 Task: Create a task  Integrate website with a new marketing automation system , assign it to team member softage.1@softage.net in the project AlphaFlow and update the status of the task to  On Track  , set the priority of the task to High
Action: Mouse moved to (73, 56)
Screenshot: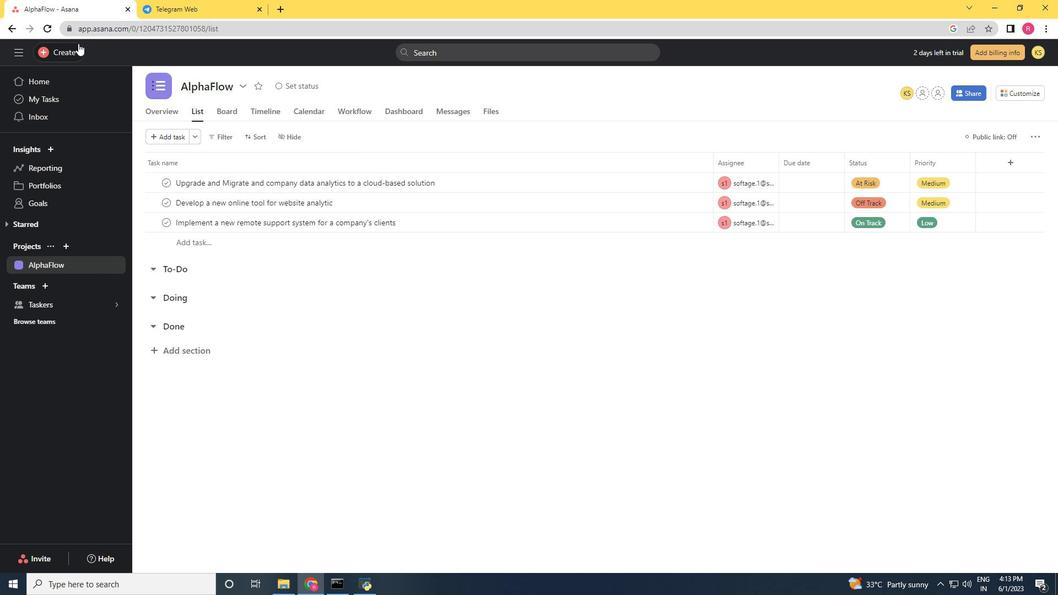 
Action: Mouse pressed left at (73, 56)
Screenshot: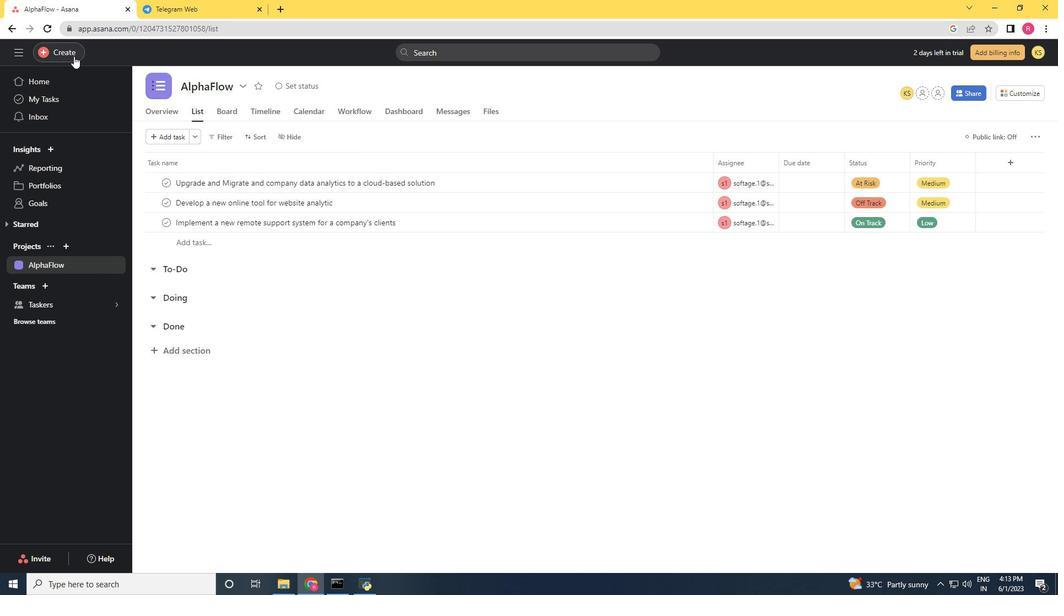 
Action: Mouse moved to (142, 60)
Screenshot: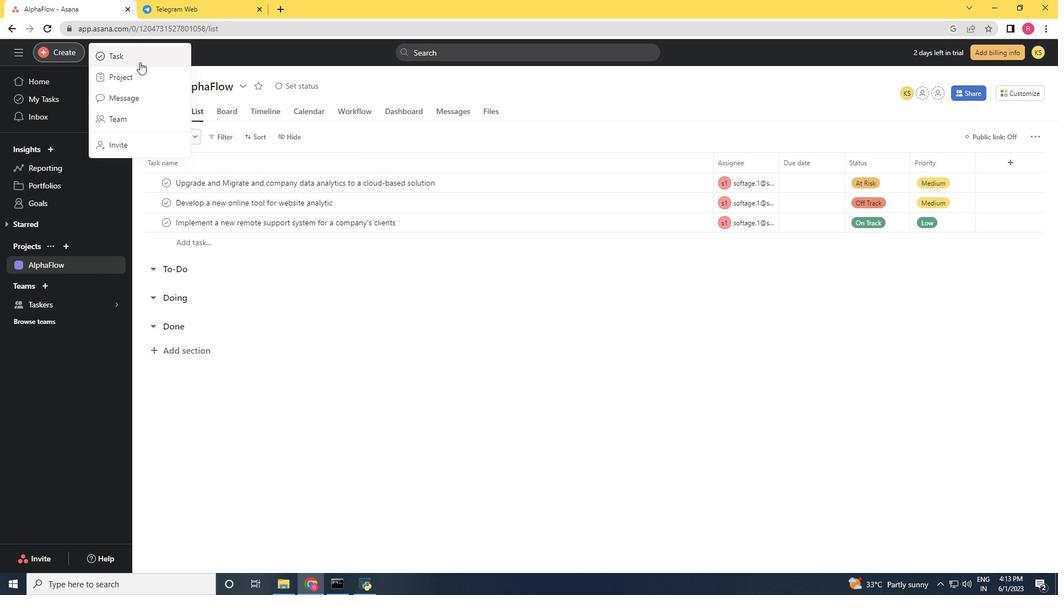
Action: Mouse pressed left at (142, 60)
Screenshot: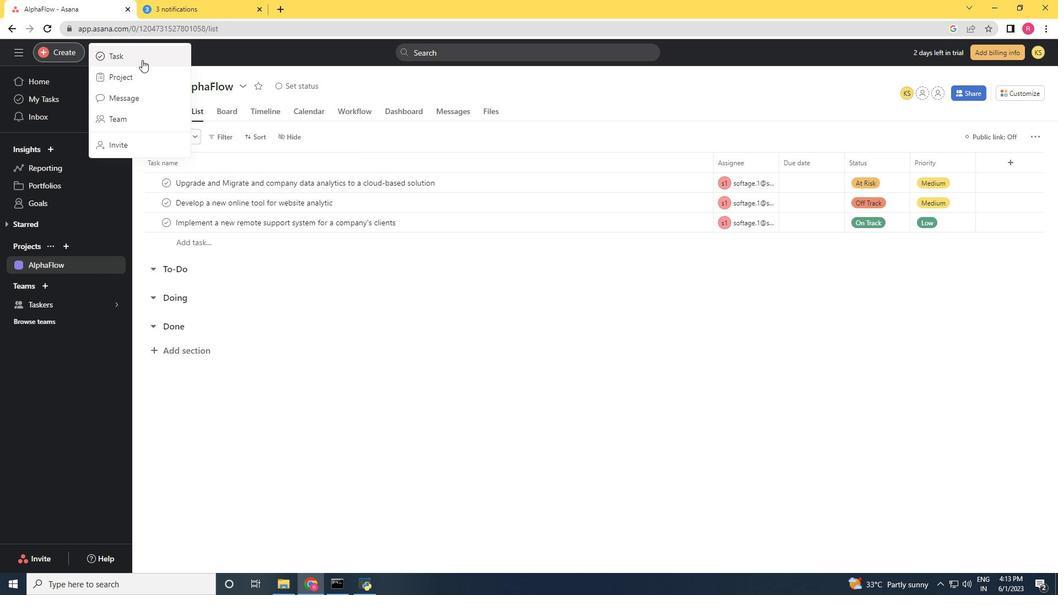 
Action: Mouse moved to (767, 401)
Screenshot: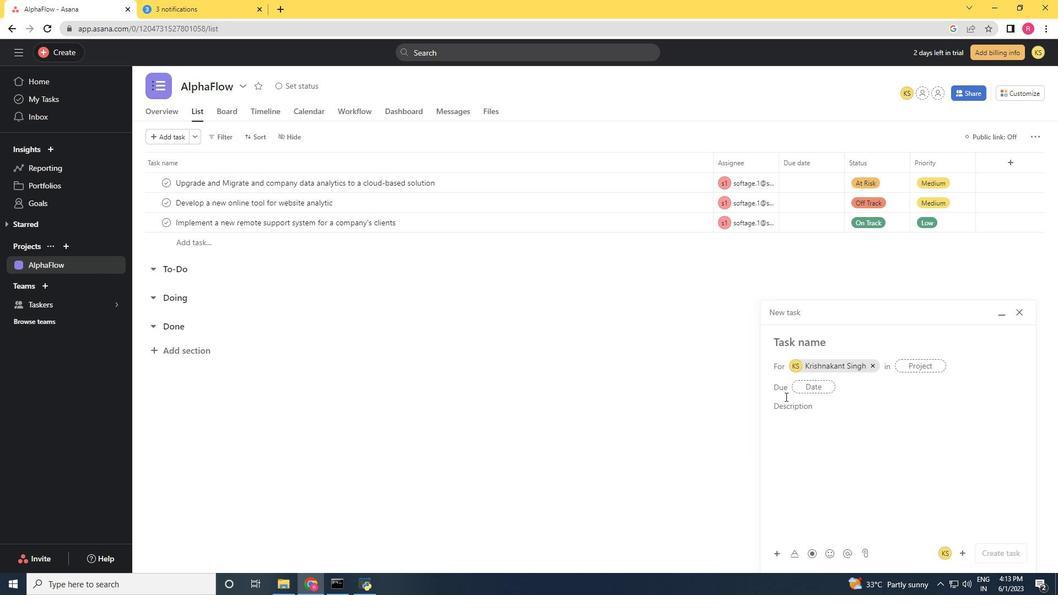 
Action: Key pressed <Key.shift>Integrate<Key.space>website<Key.space>with<Key.space>a<Key.space>new<Key.space>marketing<Key.space>autmation<Key.space><Key.backspace><Key.backspace><Key.backspace><Key.backspace><Key.backspace><Key.backspace><Key.backspace>omation<Key.space>system
Screenshot: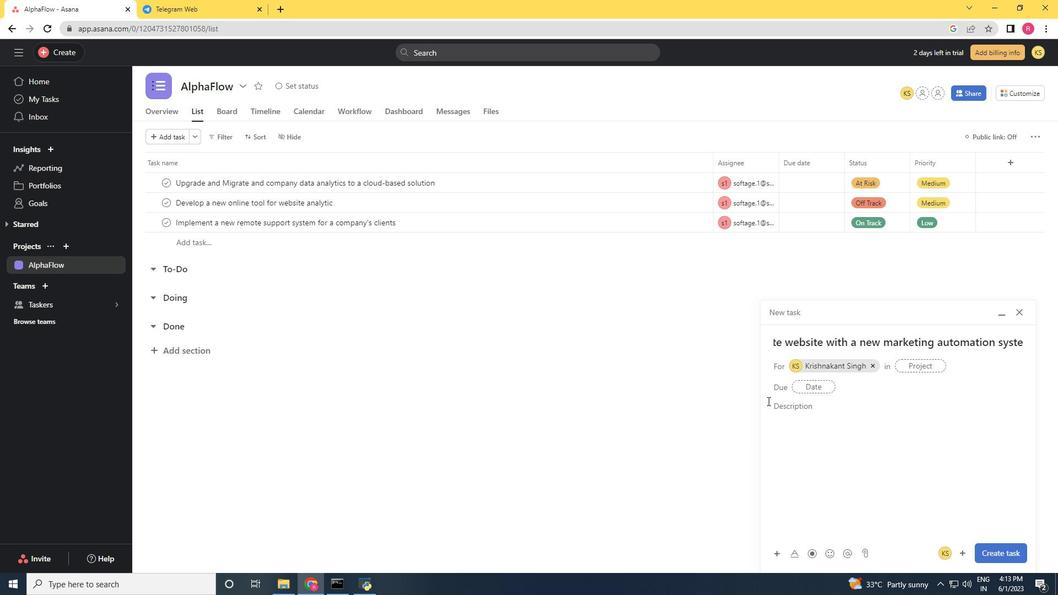 
Action: Mouse moved to (874, 362)
Screenshot: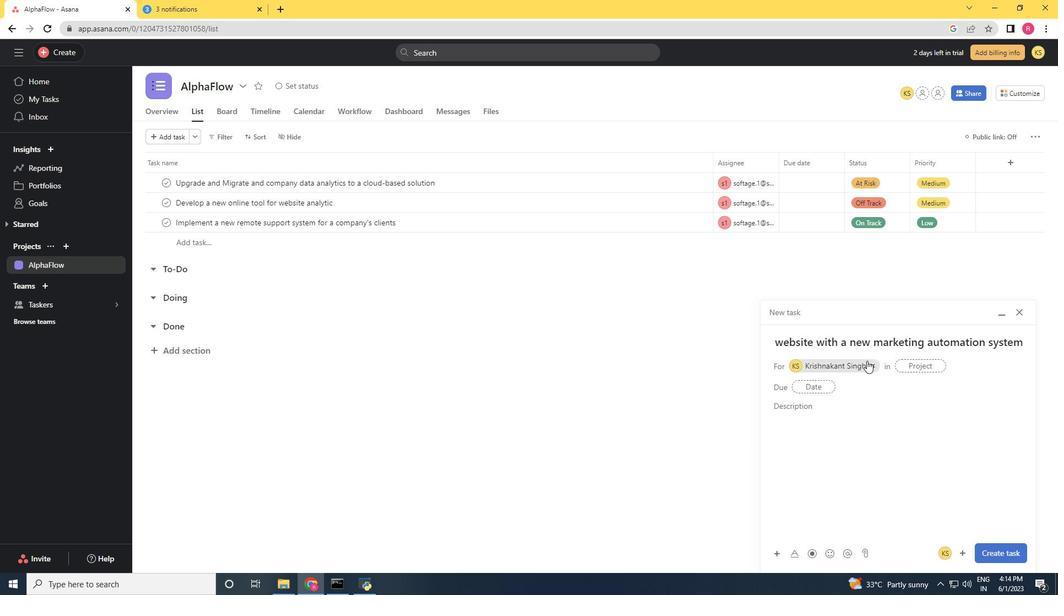 
Action: Mouse pressed left at (874, 362)
Screenshot: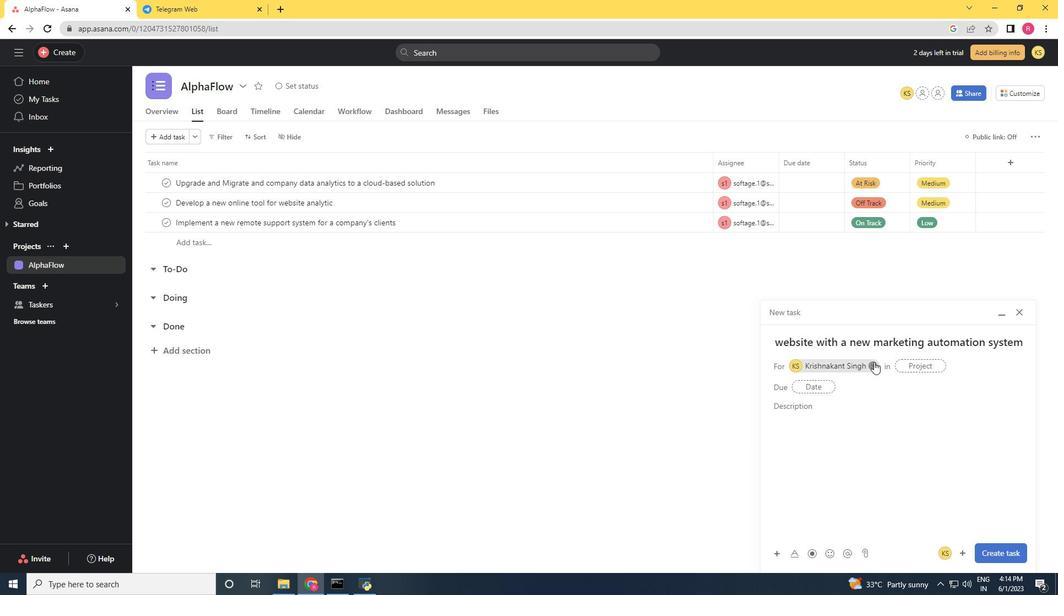 
Action: Mouse moved to (823, 365)
Screenshot: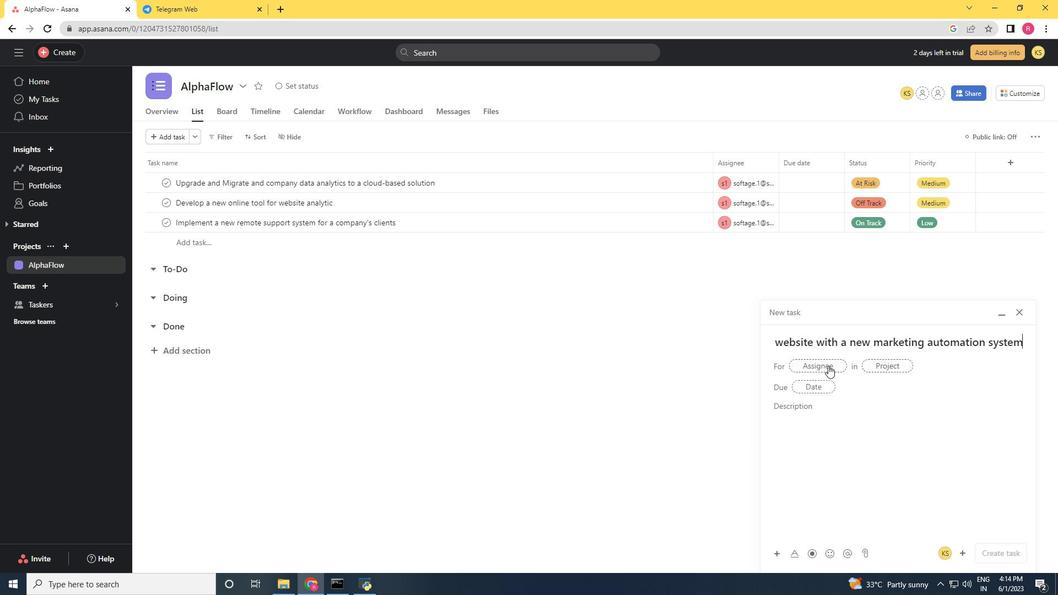 
Action: Mouse pressed left at (823, 365)
Screenshot: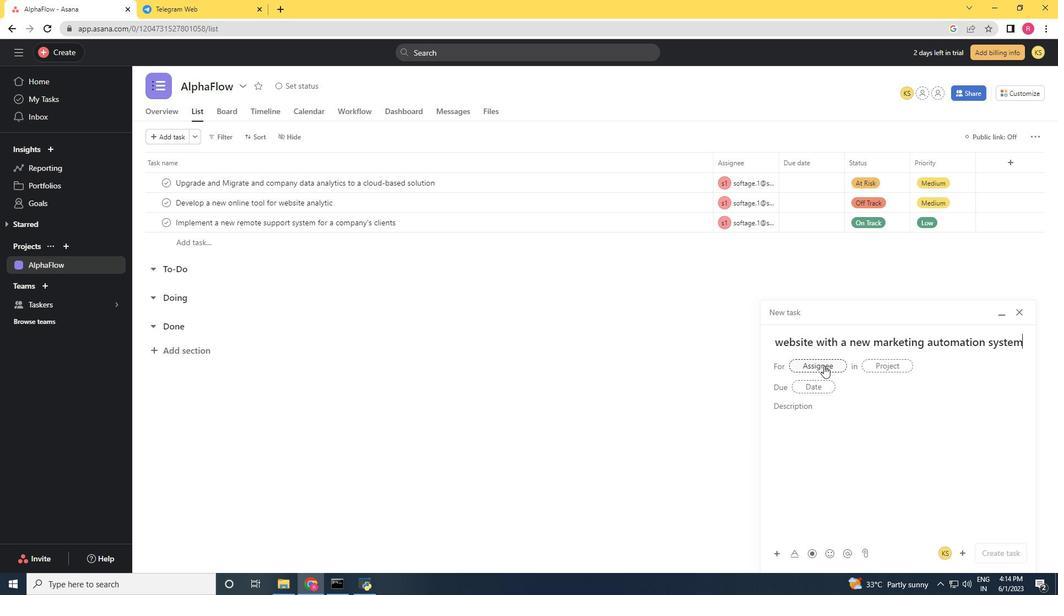 
Action: Key pressed softage.1<Key.shift>@softage.net
Screenshot: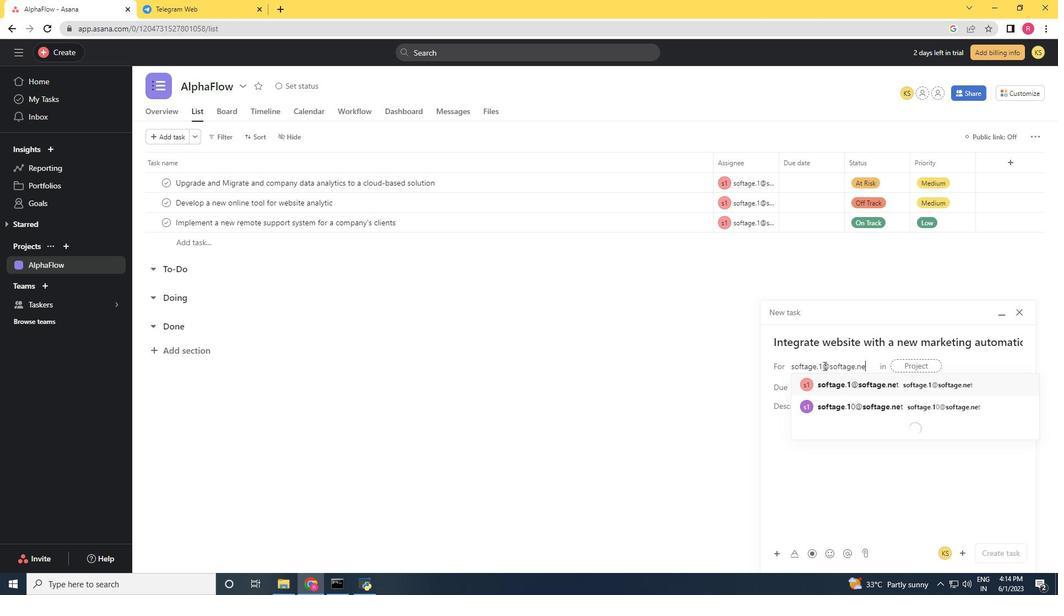 
Action: Mouse moved to (842, 386)
Screenshot: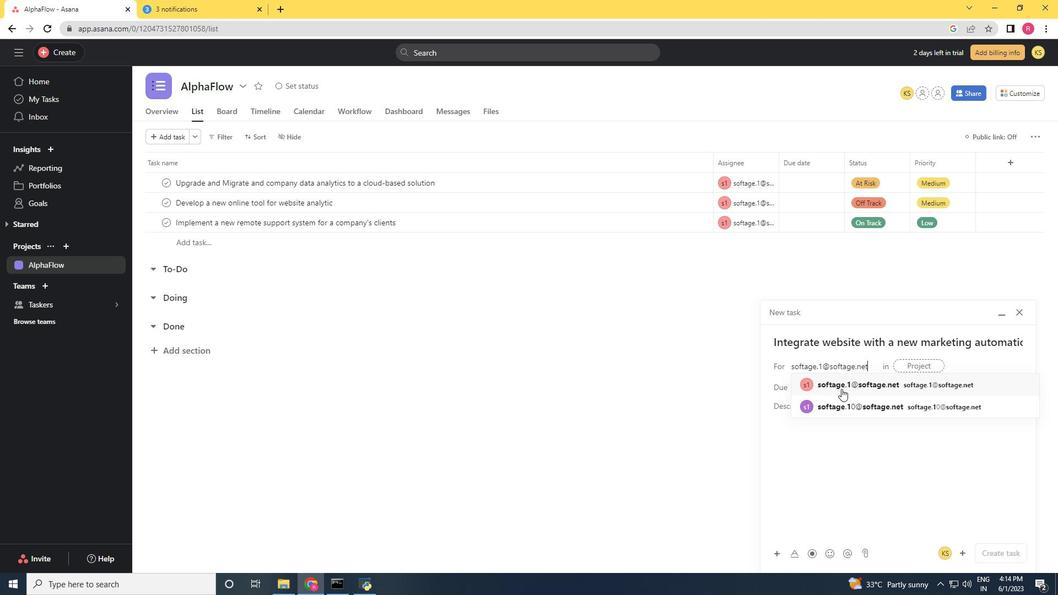
Action: Mouse pressed left at (842, 386)
Screenshot: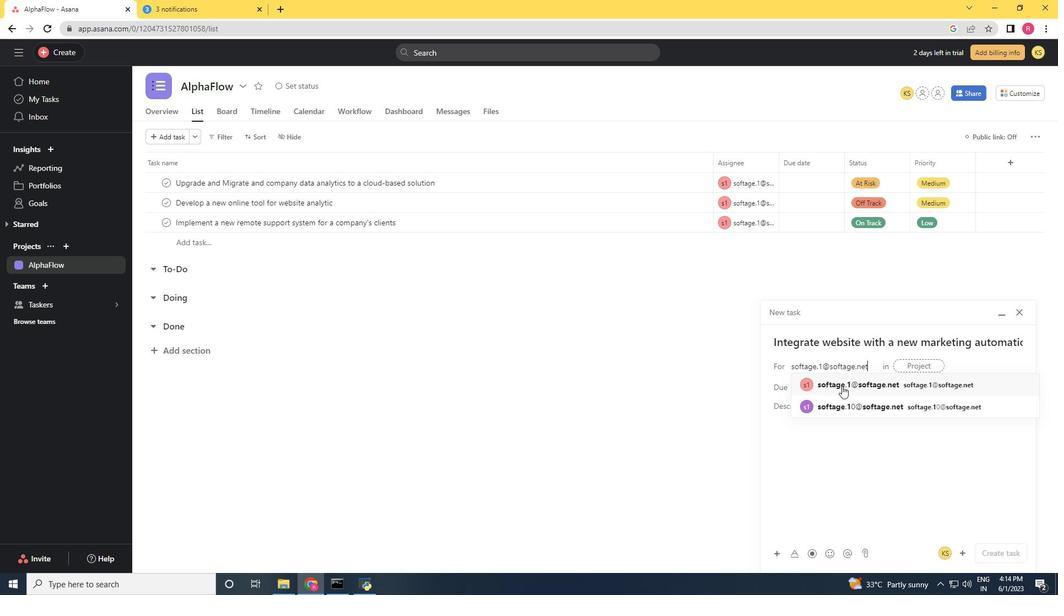 
Action: Mouse moved to (704, 407)
Screenshot: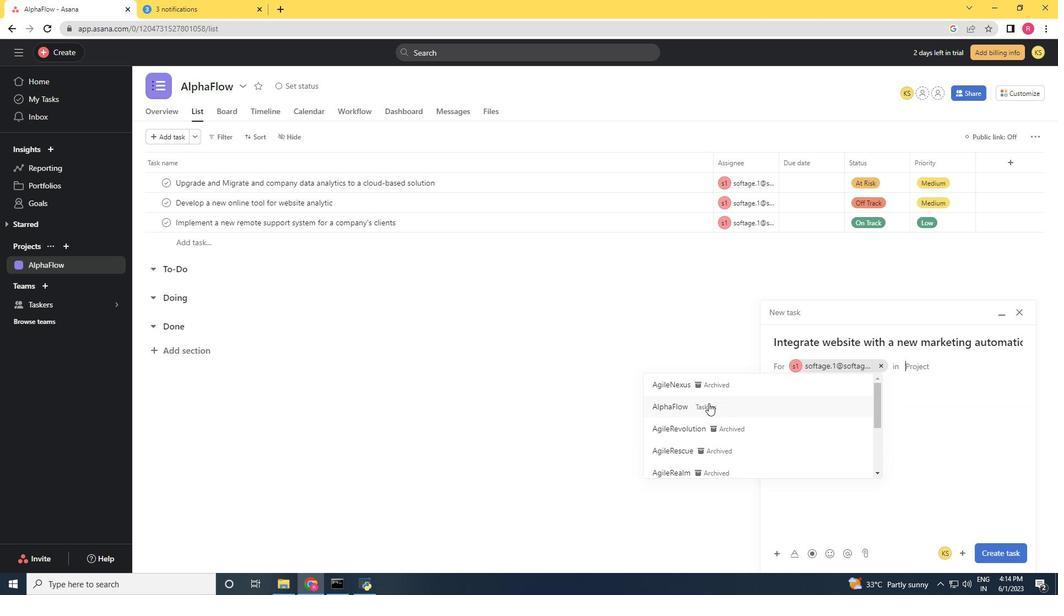 
Action: Mouse pressed left at (704, 407)
Screenshot: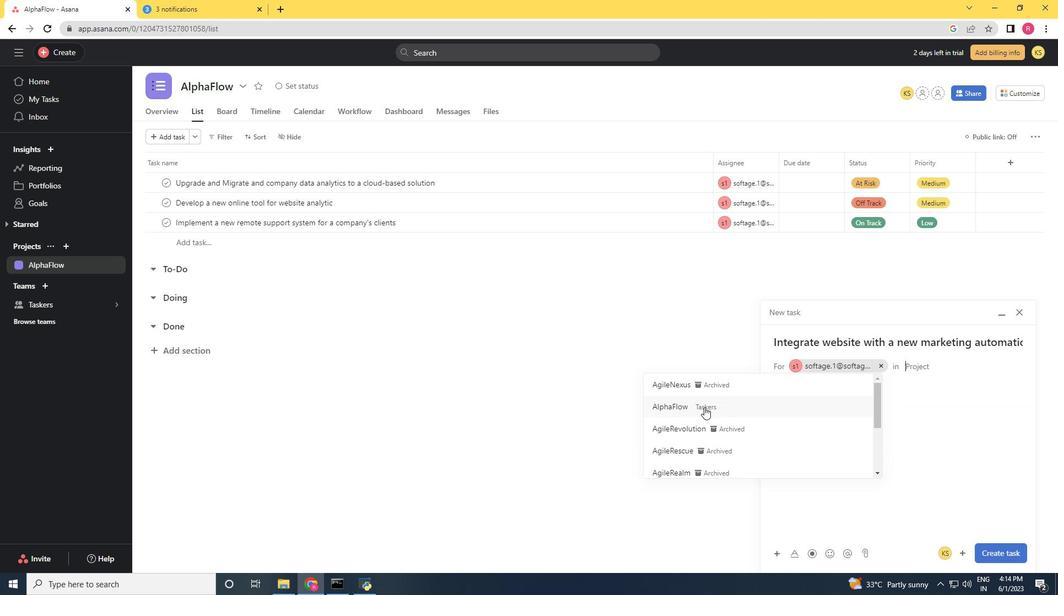 
Action: Mouse moved to (827, 408)
Screenshot: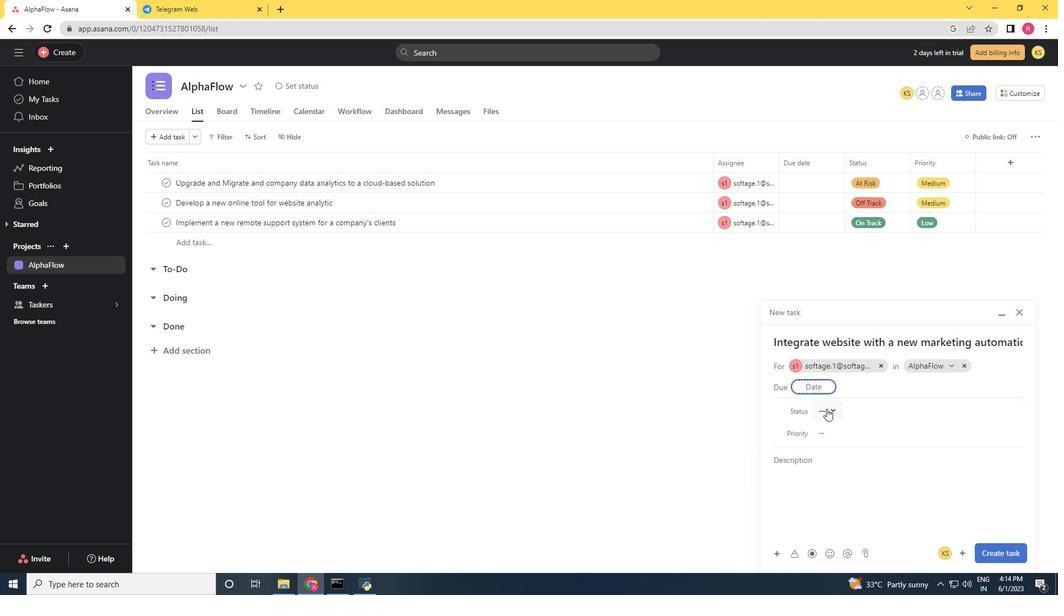 
Action: Mouse pressed left at (827, 408)
Screenshot: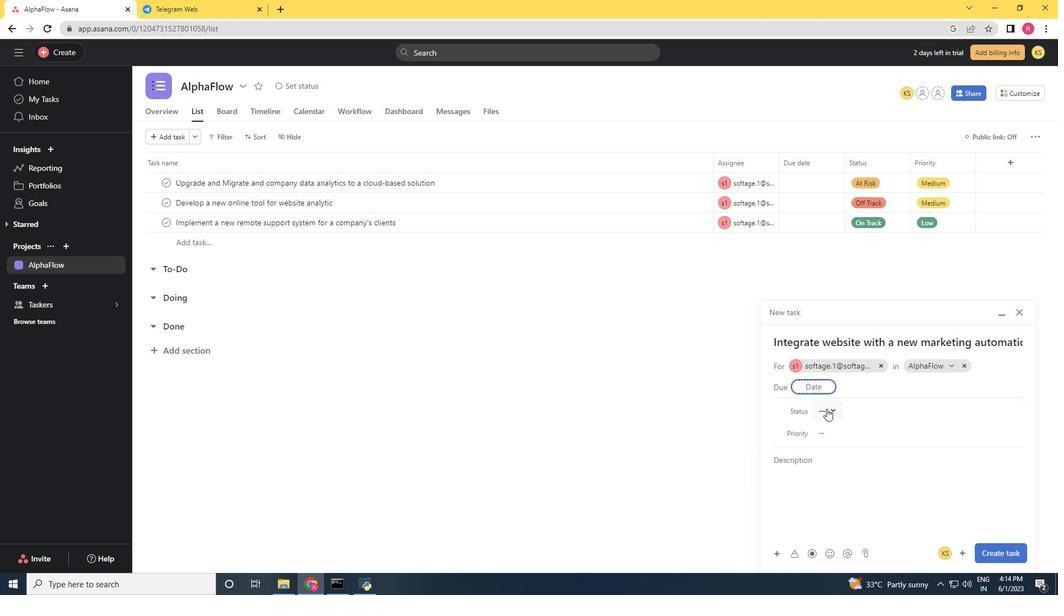 
Action: Mouse moved to (850, 449)
Screenshot: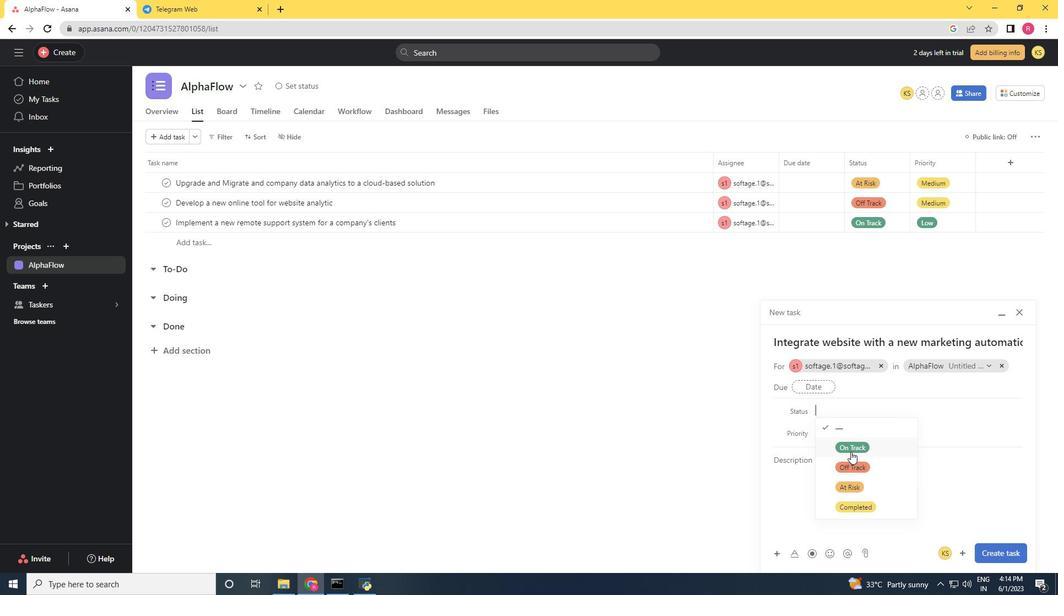 
Action: Mouse pressed left at (850, 449)
Screenshot: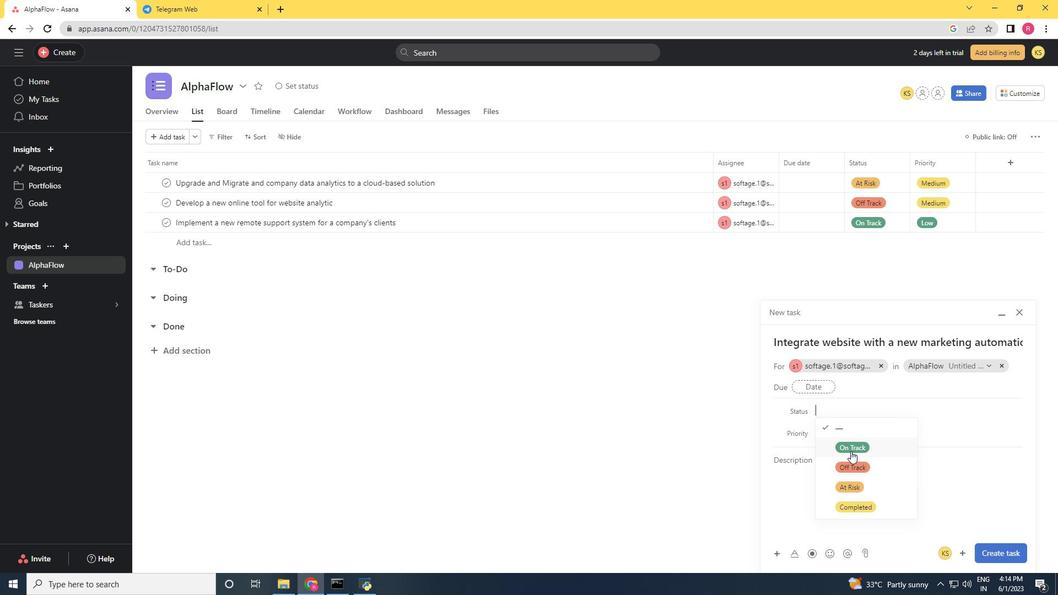 
Action: Mouse moved to (842, 431)
Screenshot: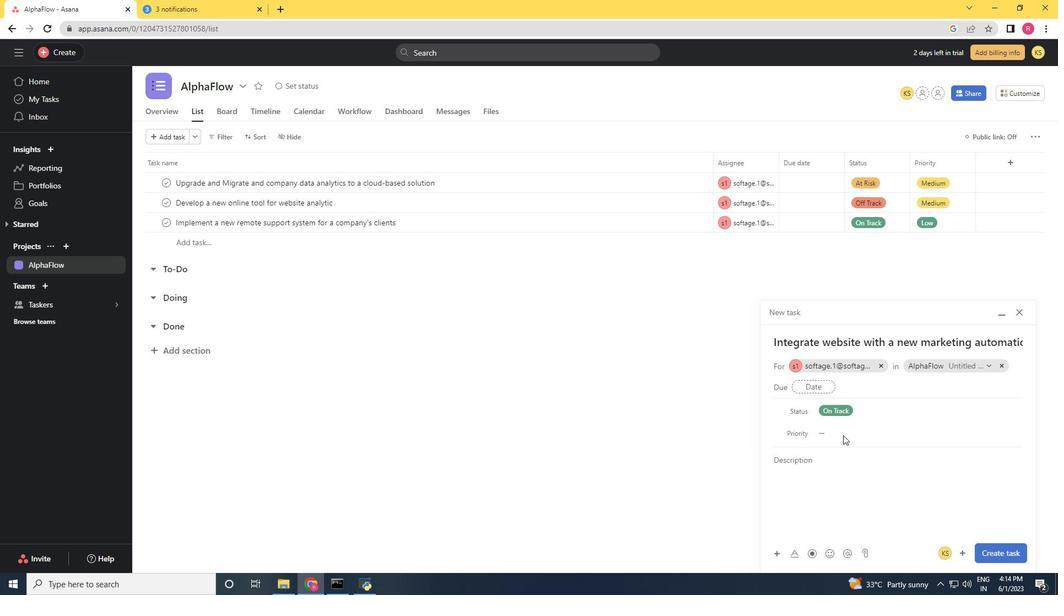 
Action: Mouse pressed left at (842, 431)
Screenshot: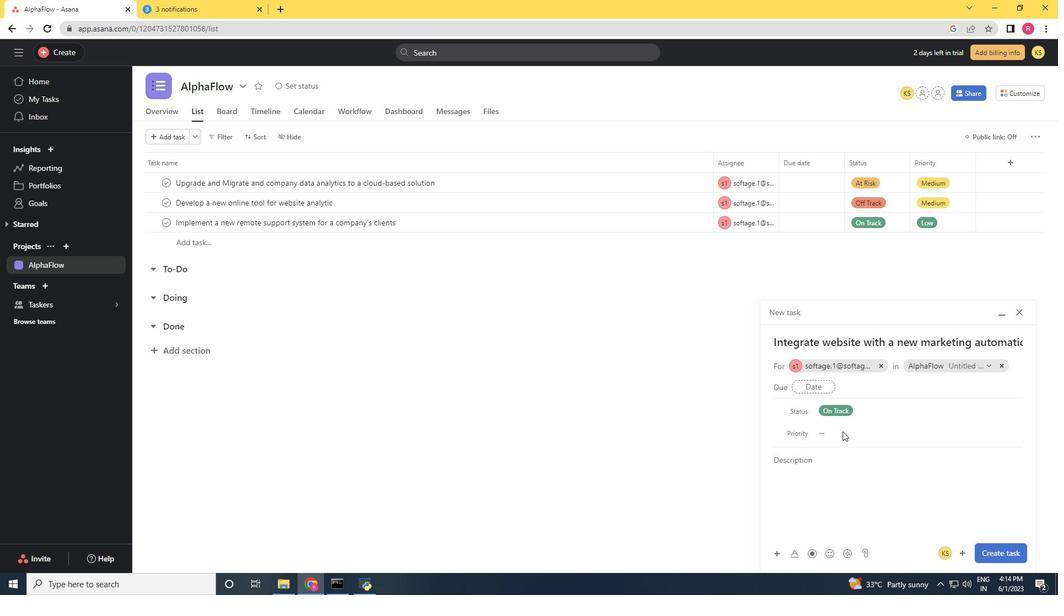
Action: Mouse moved to (822, 434)
Screenshot: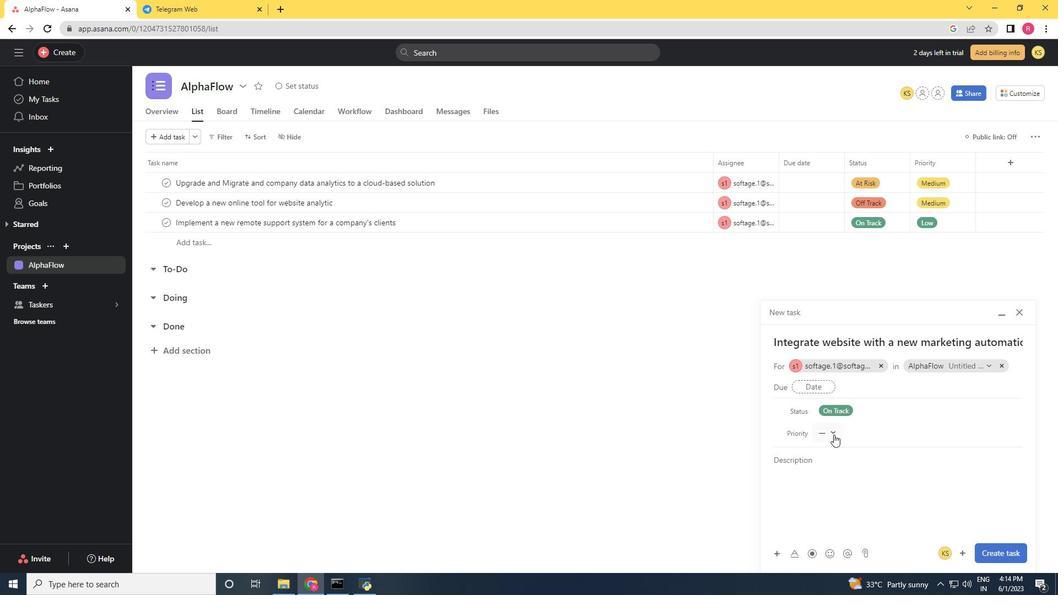 
Action: Mouse pressed left at (822, 434)
Screenshot: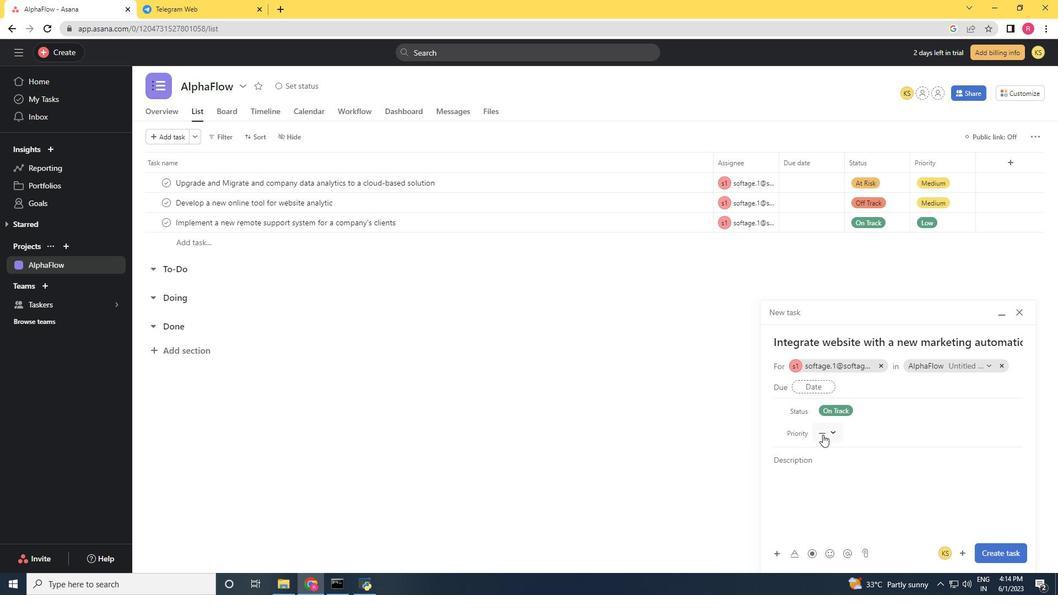 
Action: Mouse moved to (842, 477)
Screenshot: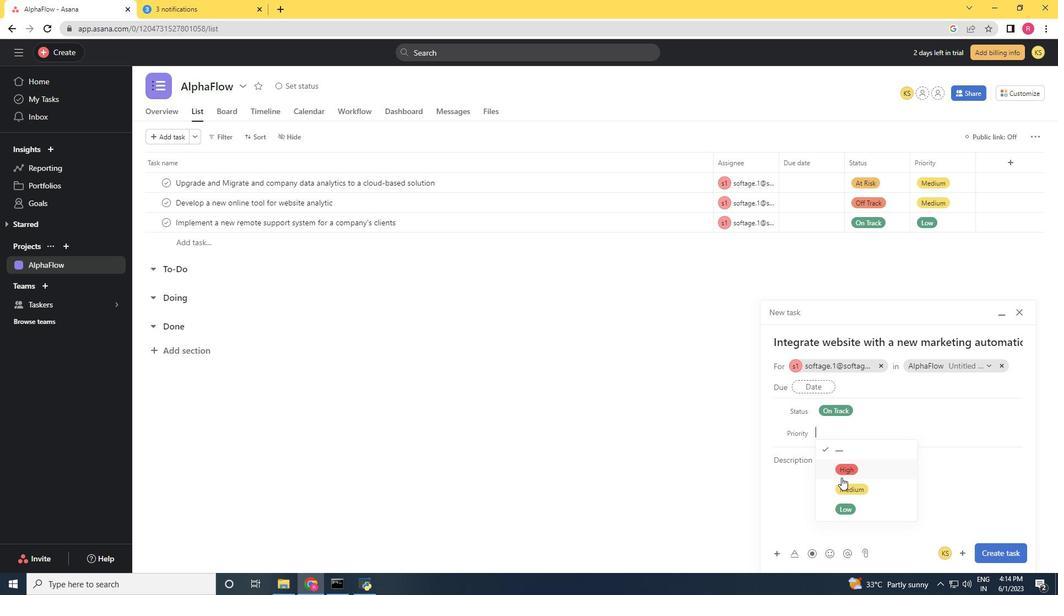 
Action: Mouse pressed left at (842, 477)
Screenshot: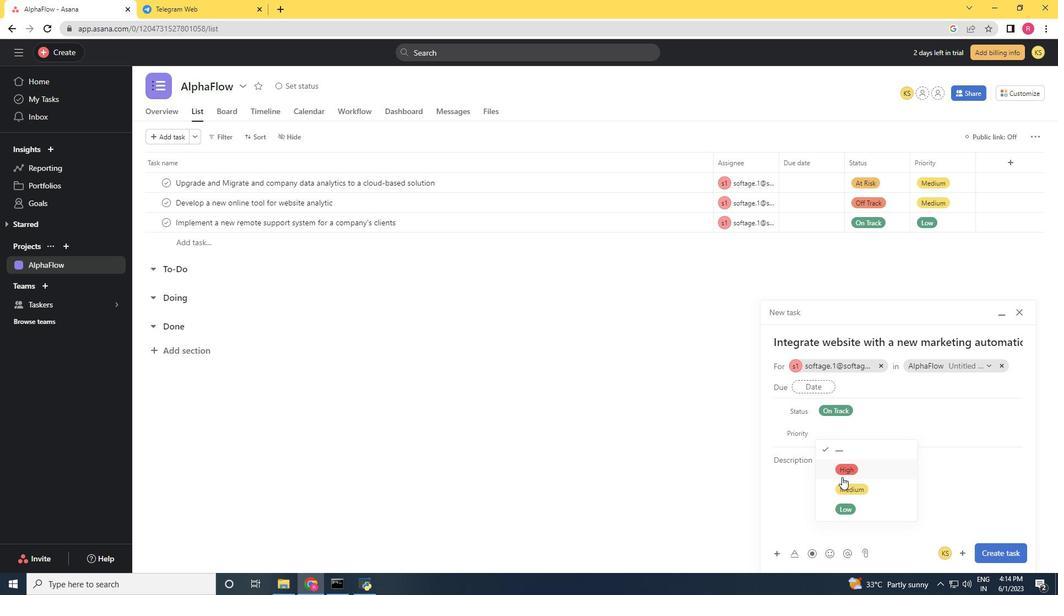 
Action: Mouse moved to (988, 554)
Screenshot: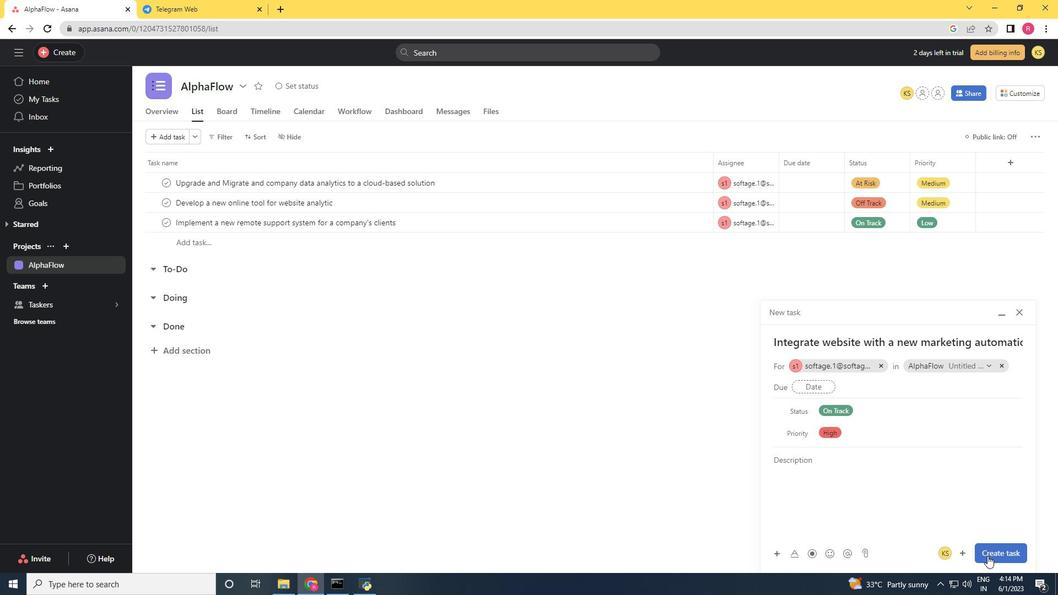 
Action: Mouse pressed left at (988, 554)
Screenshot: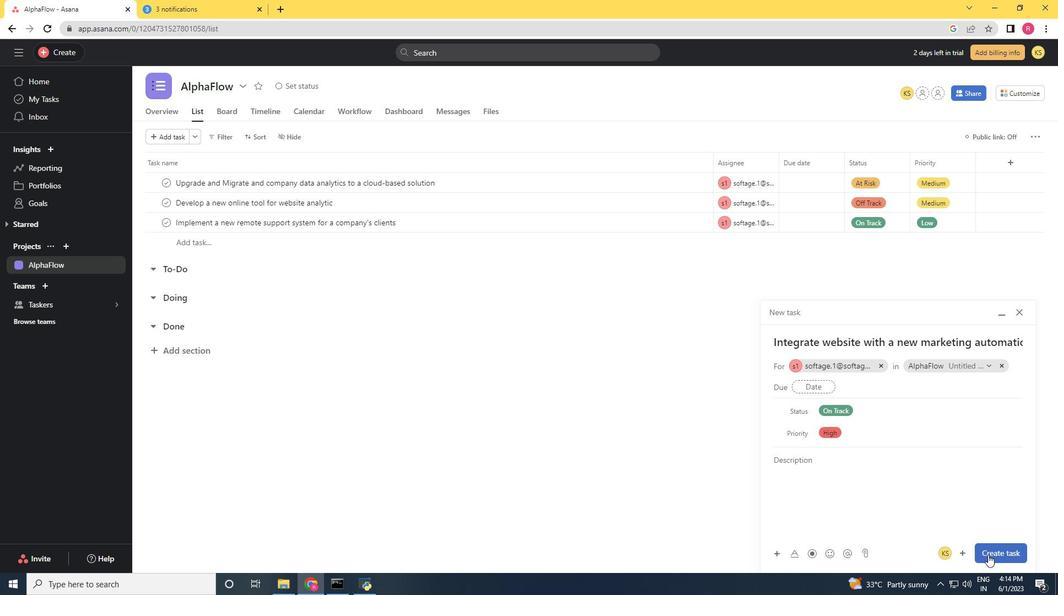 
Action: Mouse moved to (579, 527)
Screenshot: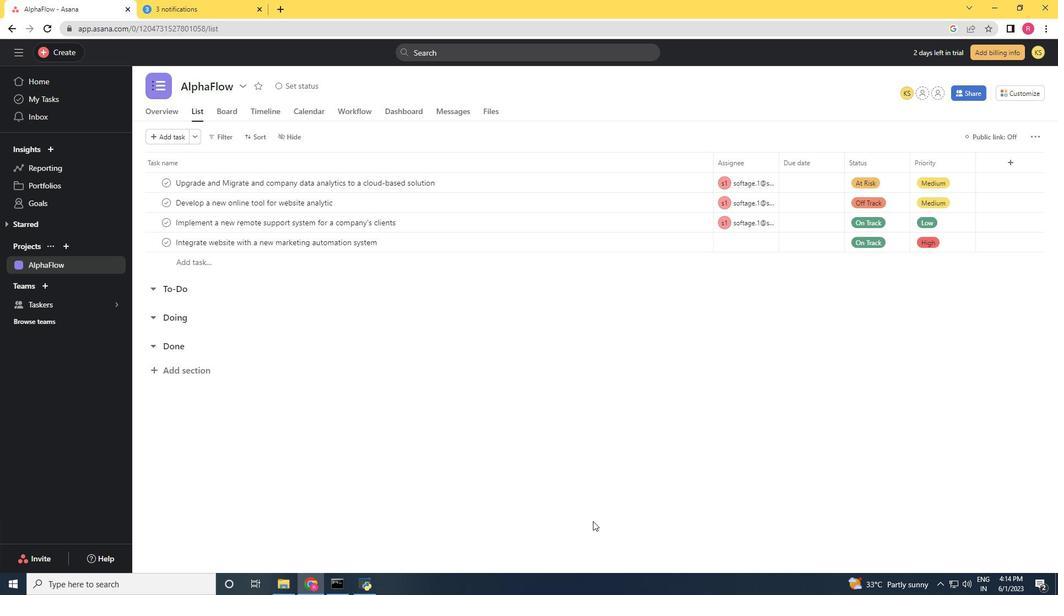 
